 Task: Select the Python ms-python in the default folding range provider.
Action: Mouse moved to (38, 506)
Screenshot: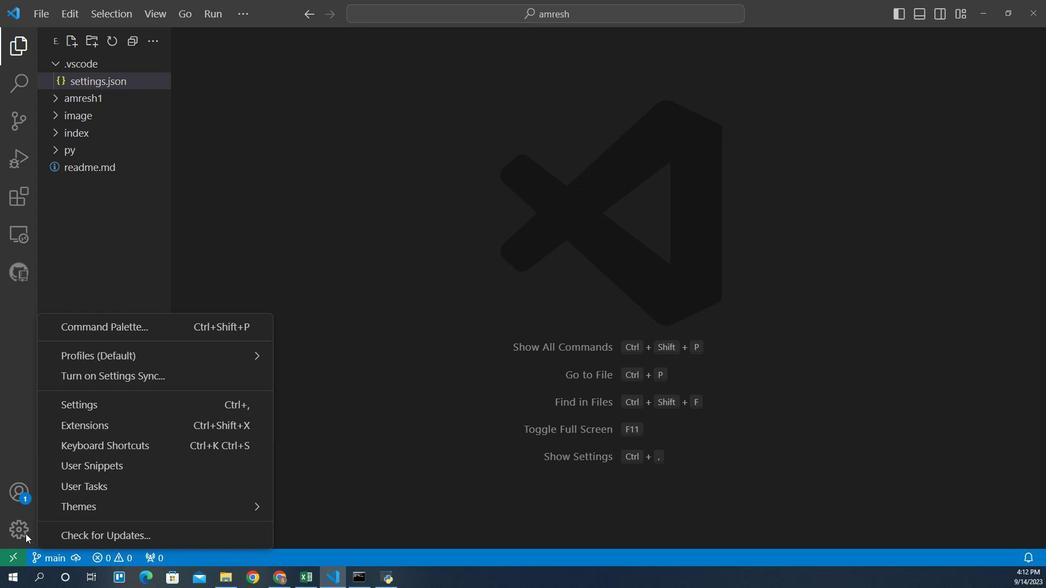 
Action: Mouse pressed left at (38, 506)
Screenshot: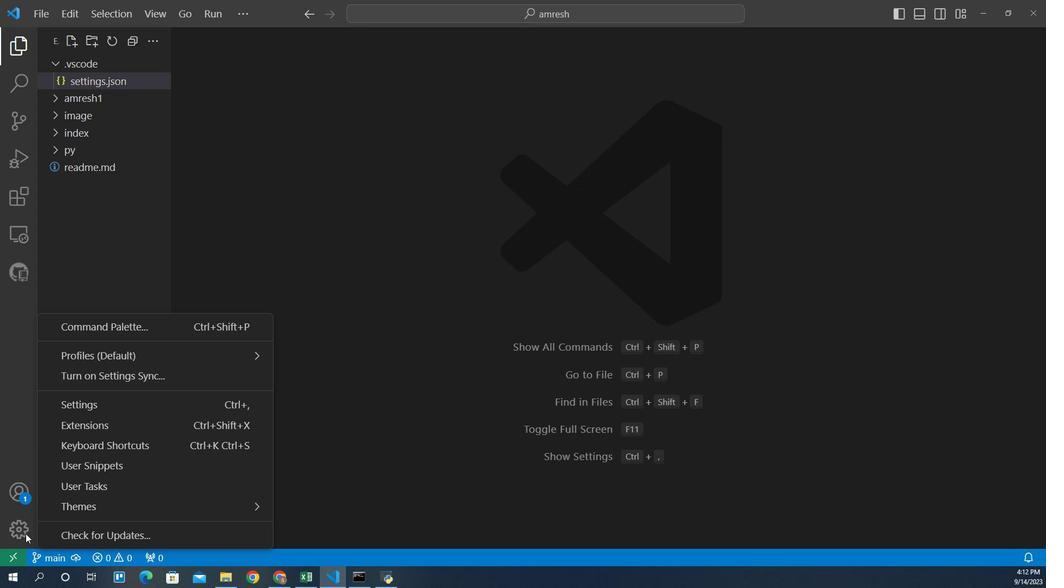 
Action: Mouse moved to (93, 377)
Screenshot: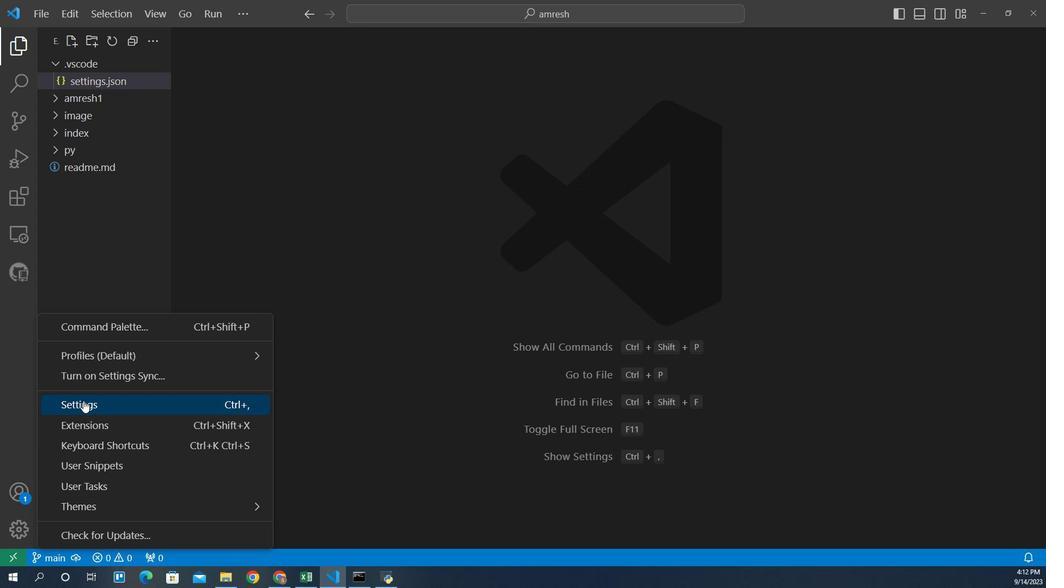 
Action: Mouse pressed left at (93, 377)
Screenshot: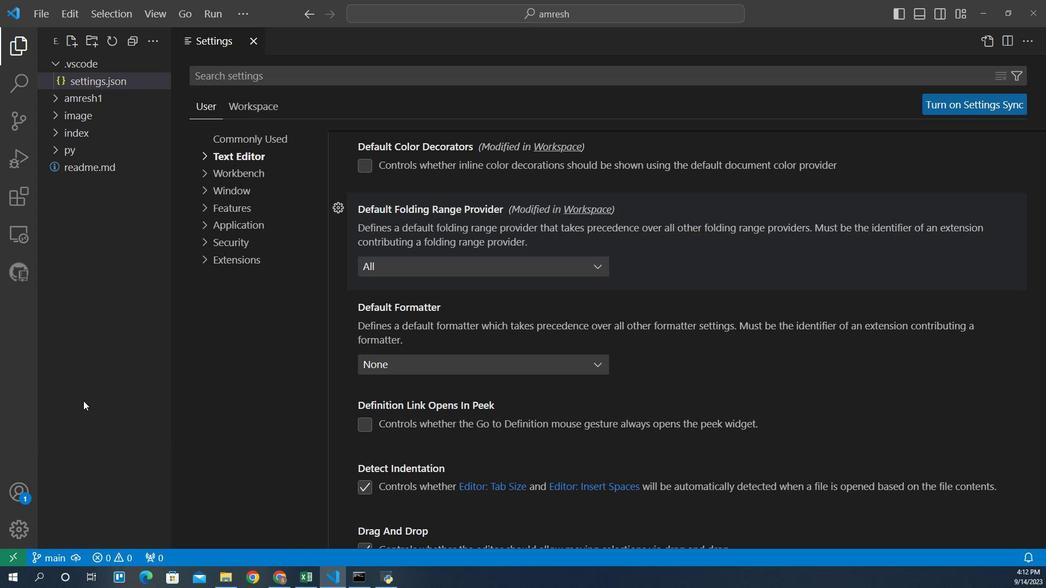 
Action: Mouse moved to (249, 90)
Screenshot: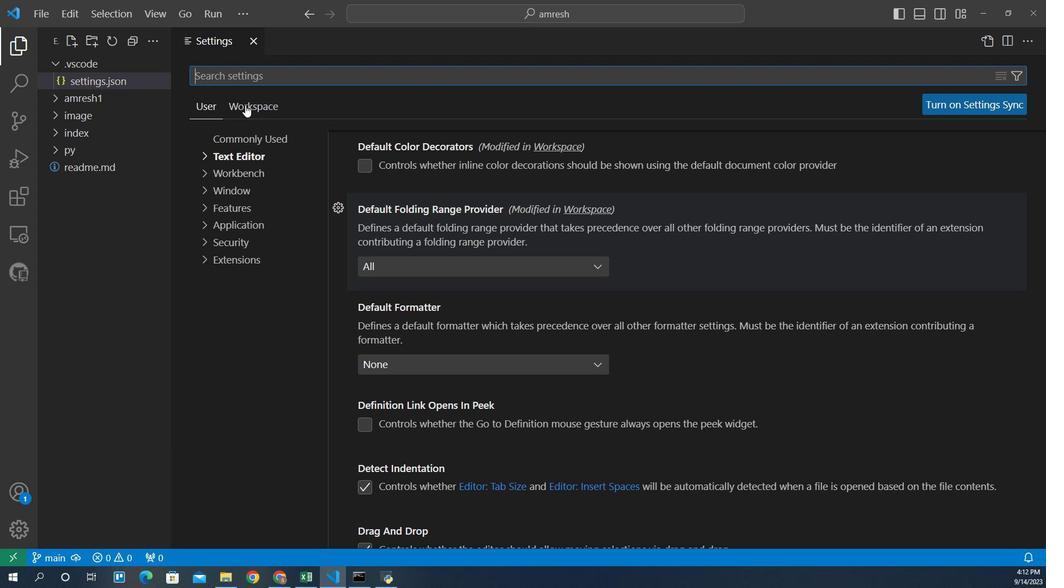 
Action: Mouse pressed left at (249, 90)
Screenshot: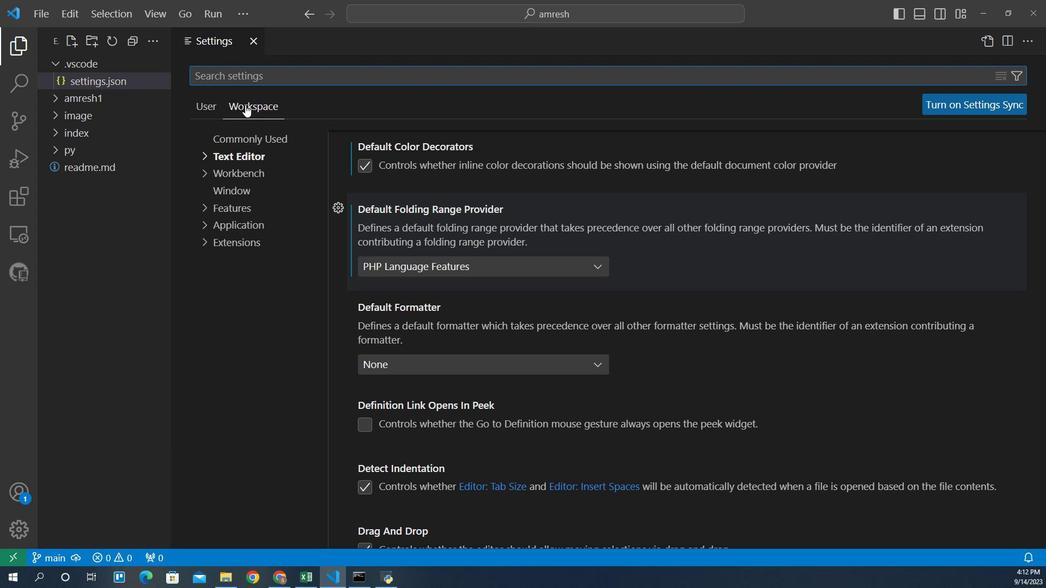 
Action: Mouse moved to (244, 138)
Screenshot: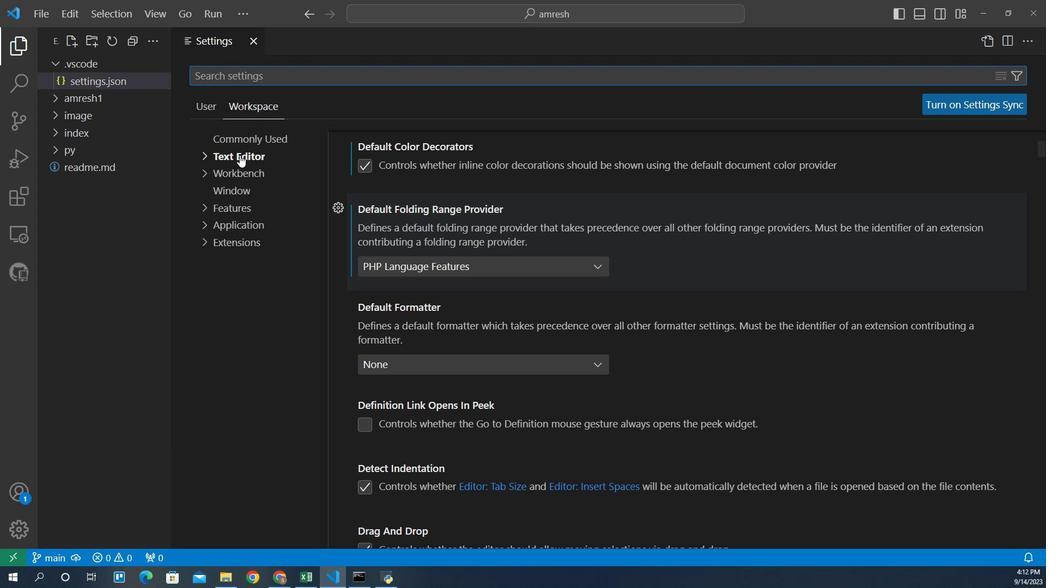 
Action: Mouse pressed left at (244, 138)
Screenshot: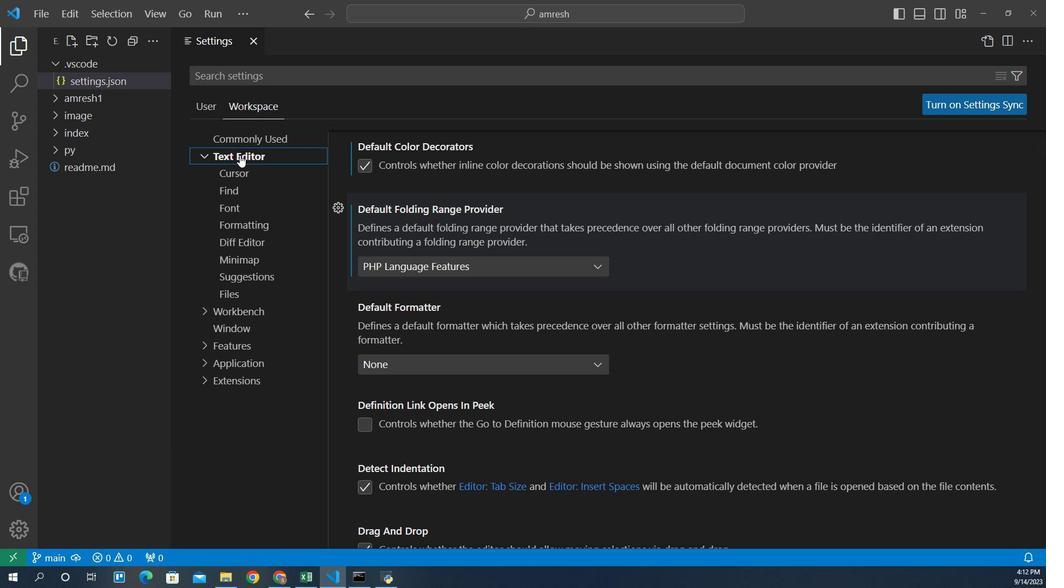 
Action: Mouse moved to (423, 247)
Screenshot: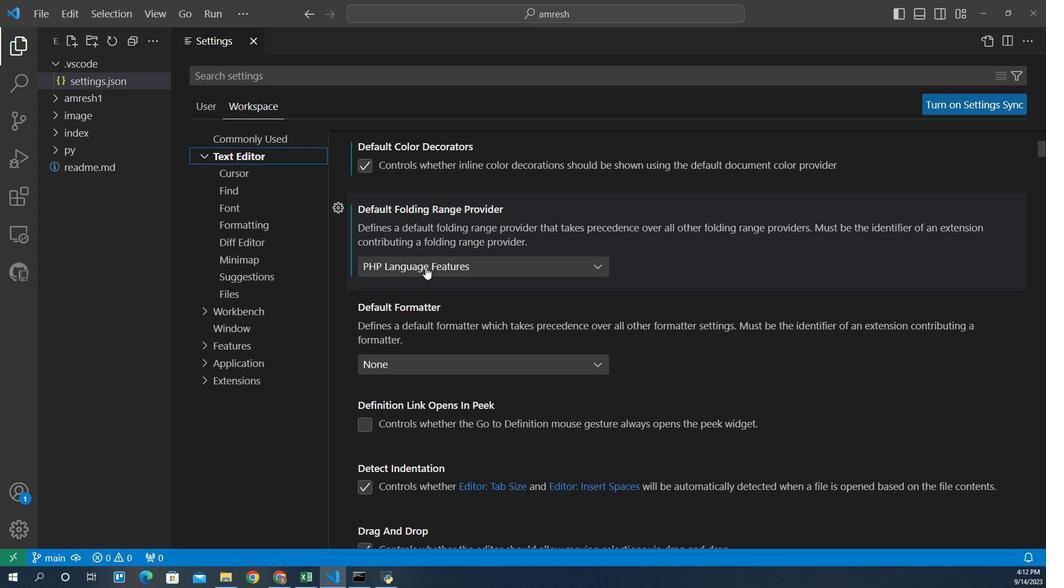 
Action: Mouse pressed left at (423, 247)
Screenshot: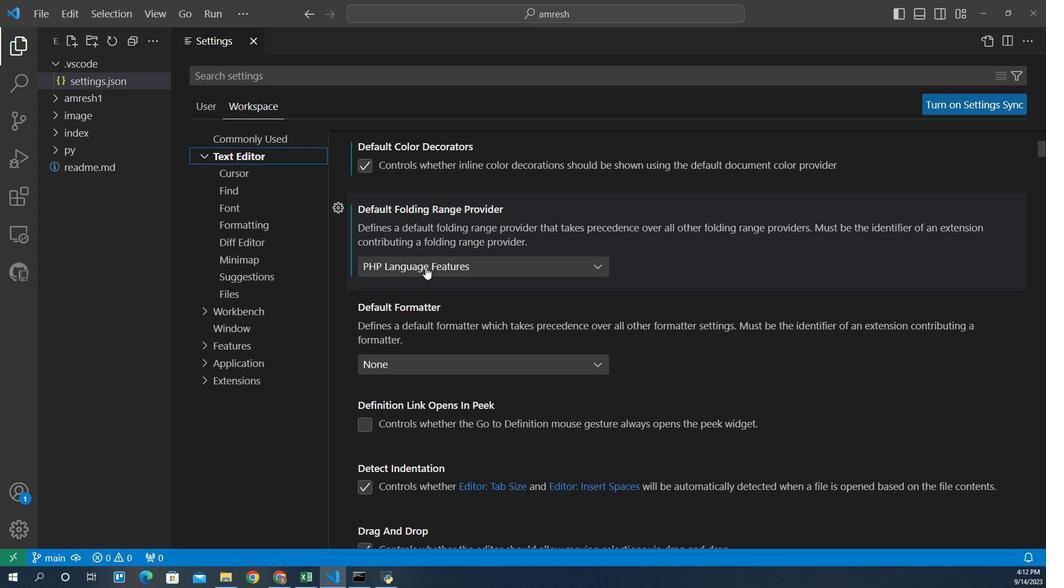 
Action: Mouse moved to (433, 367)
Screenshot: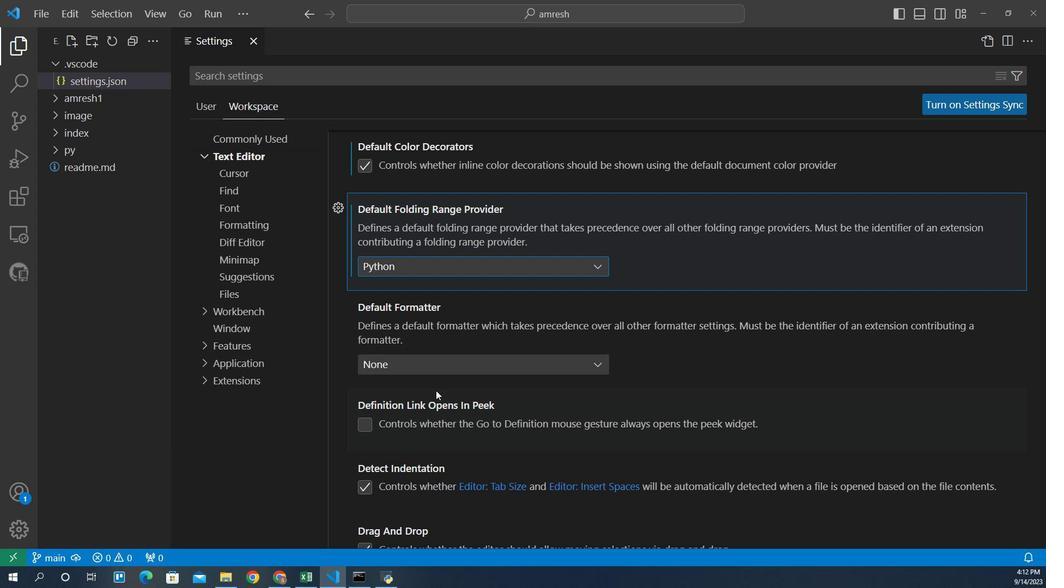 
Action: Mouse pressed left at (433, 367)
Screenshot: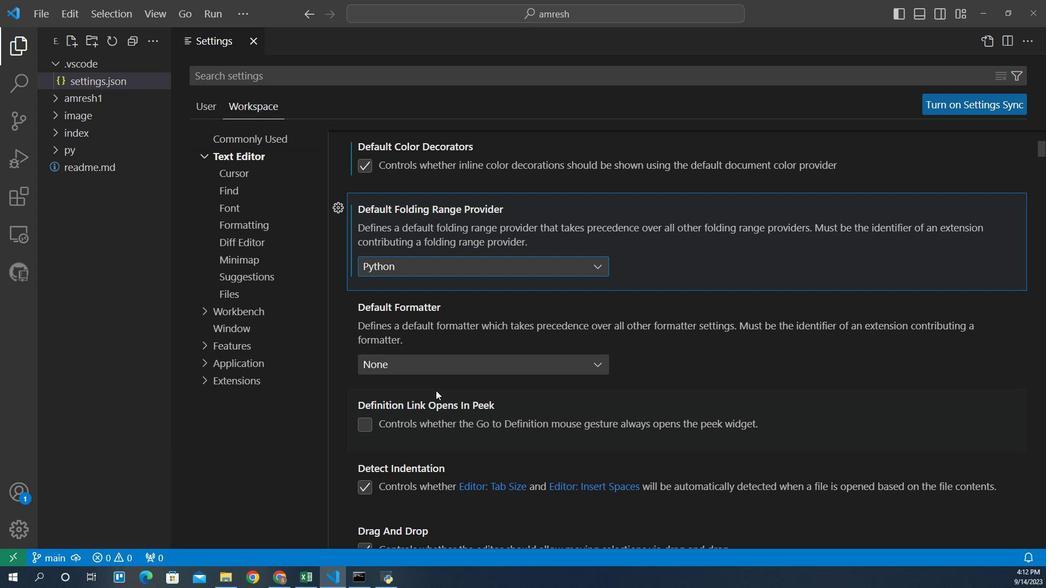 
Action: Mouse moved to (424, 265)
Screenshot: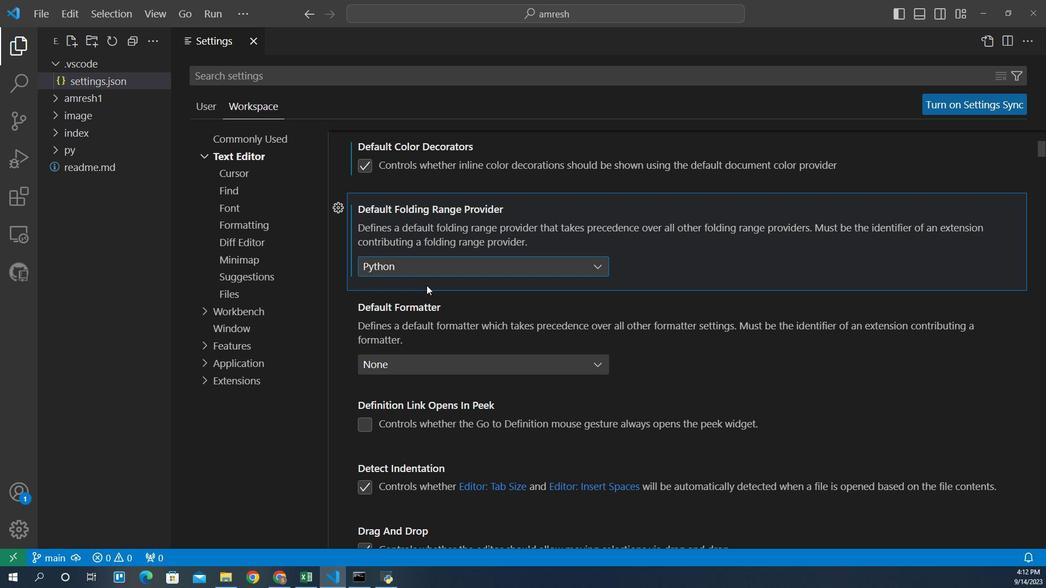 
